 Task: open an excel sheet and write heading  Budget MasterAdd Categories in a column and its values below  'Housing, Transportation, Groceries, Utilities, Entertainment, Dining Out, Health, Miscellaneous, Savings & Total. 'Add Budgeted amountin next column and its values below  $1,500, $300, $400, $150, $200, $250, $100, $150, $500 & $3,550. Add Actual amount in next column and its values below  $1,400, $280, $420, $160, $180, $270, $90, $140, $550 & $3,550. Add Difference in next column and its values below  -$100, -$20, +$20, +$10, -$20, +$20, -$10, -$10, +$50 & $0. J6Save page BudgetTrack templates
Action: Mouse moved to (120, 118)
Screenshot: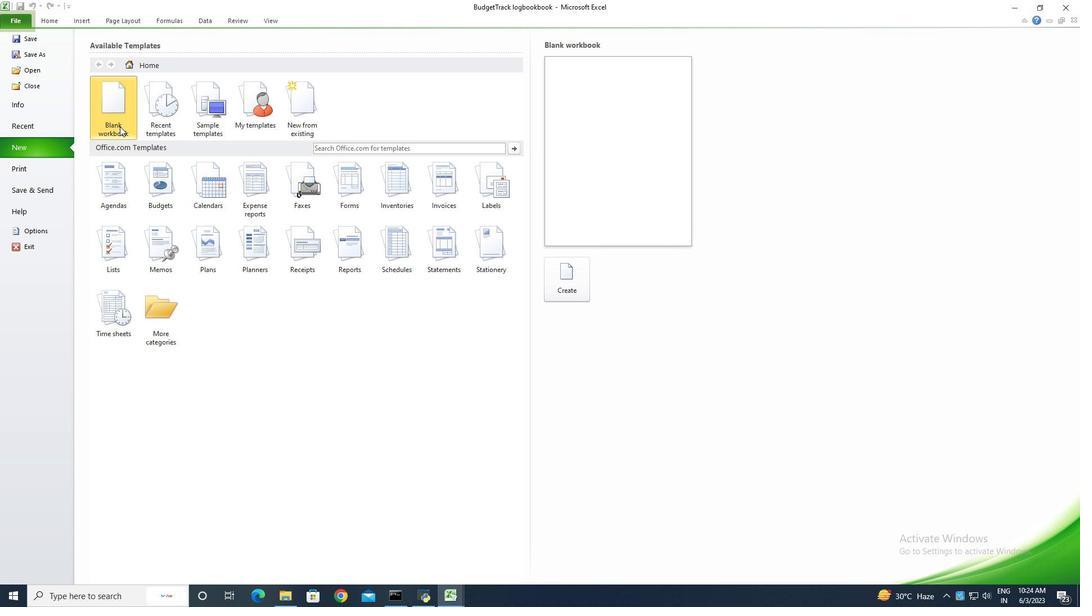 
Action: Mouse pressed left at (120, 118)
Screenshot: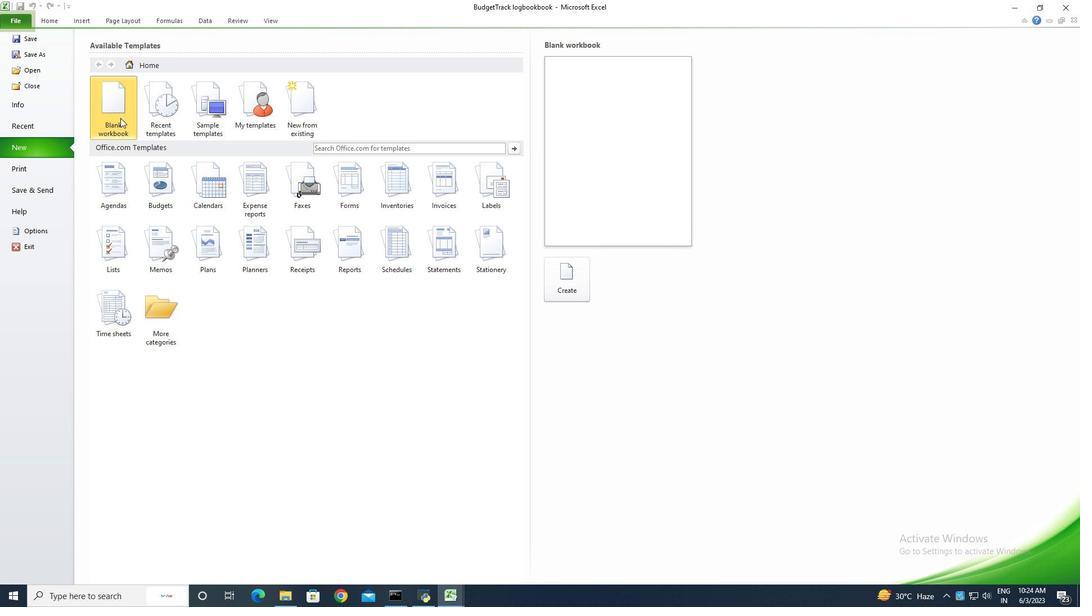 
Action: Mouse moved to (557, 286)
Screenshot: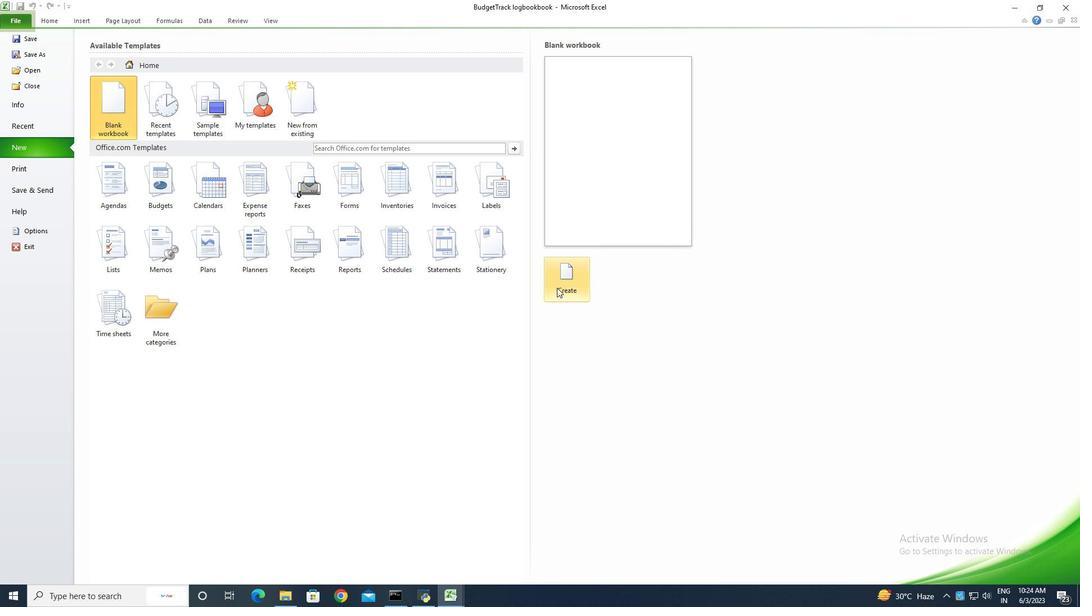 
Action: Mouse pressed left at (557, 286)
Screenshot: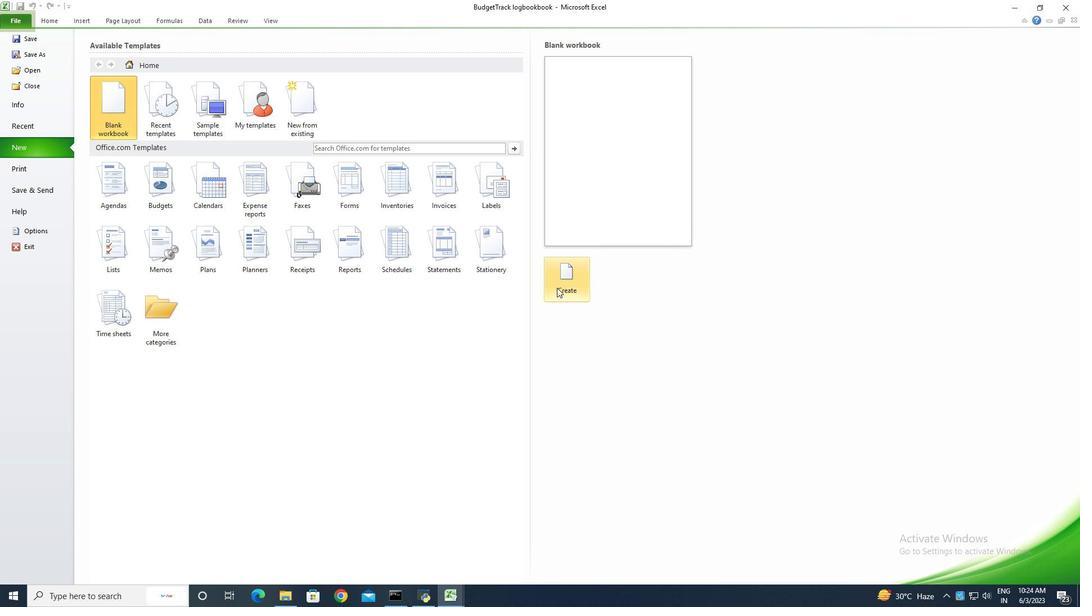 
Action: Key pressed <Key.shift>Budget<Key.space><Key.shift><Key.shift>Master<Key.enter><Key.shift>Categroies<Key.enter><Key.shift><Key.shift><Key.shift><Key.shift>Housing<Key.enter><Key.shift><Key.shift><Key.shift>Transportation<Key.enter><Key.shift><Key.shift><Key.shift><Key.shift><Key.shift><Key.shift>Groceries<Key.enter><Key.shift><Key.shift><Key.shift><Key.shift><Key.shift><Key.shift><Key.shift>Utilities<Key.enter><Key.shift>Entertainment<Key.enter><Key.shift>Dining<Key.space><Key.shift>Out<Key.enter><Key.shift>Health<Key.enter><Key.shift>Miscellaneous<Key.enter><Key.shift>Savings<Key.enter><Key.shift><Key.shift><Key.shift><Key.shift><Key.shift>Total<Key.enter>
Screenshot: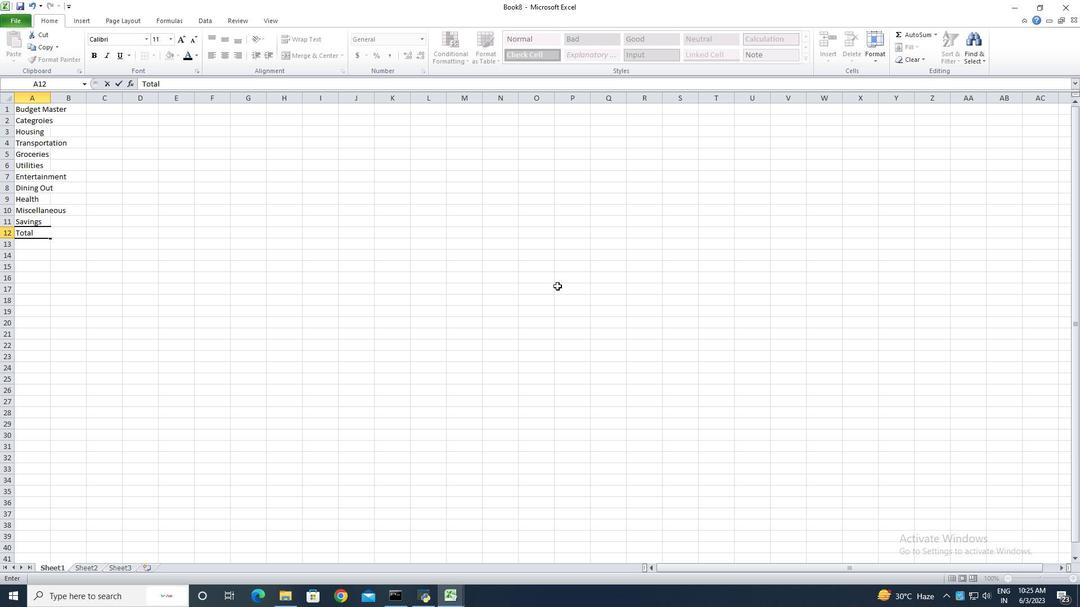
Action: Mouse moved to (51, 99)
Screenshot: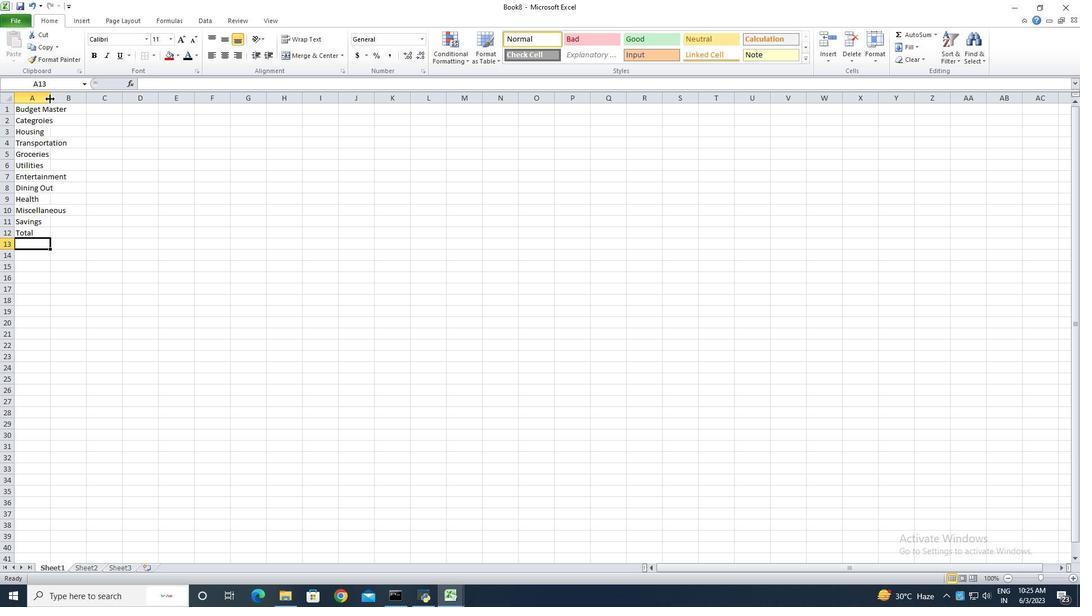 
Action: Mouse pressed left at (51, 99)
Screenshot: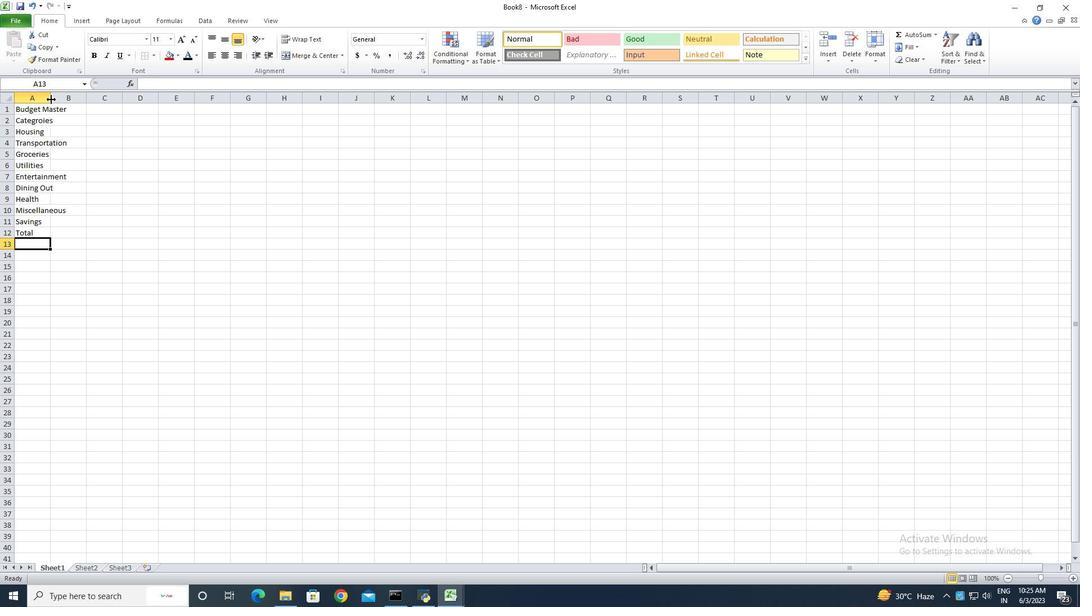 
Action: Mouse pressed left at (51, 99)
Screenshot: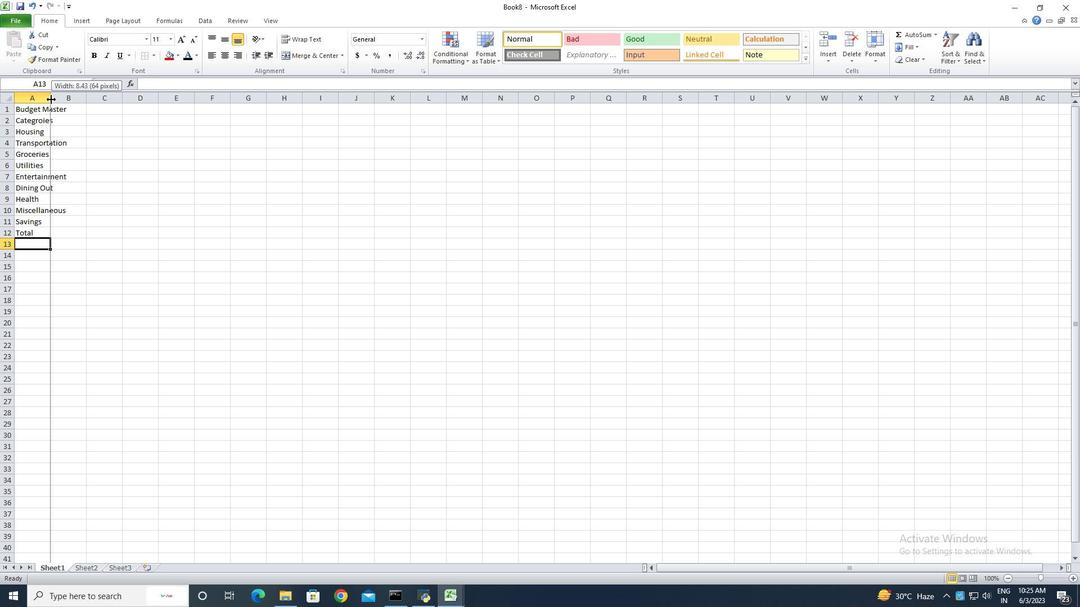 
Action: Mouse moved to (83, 122)
Screenshot: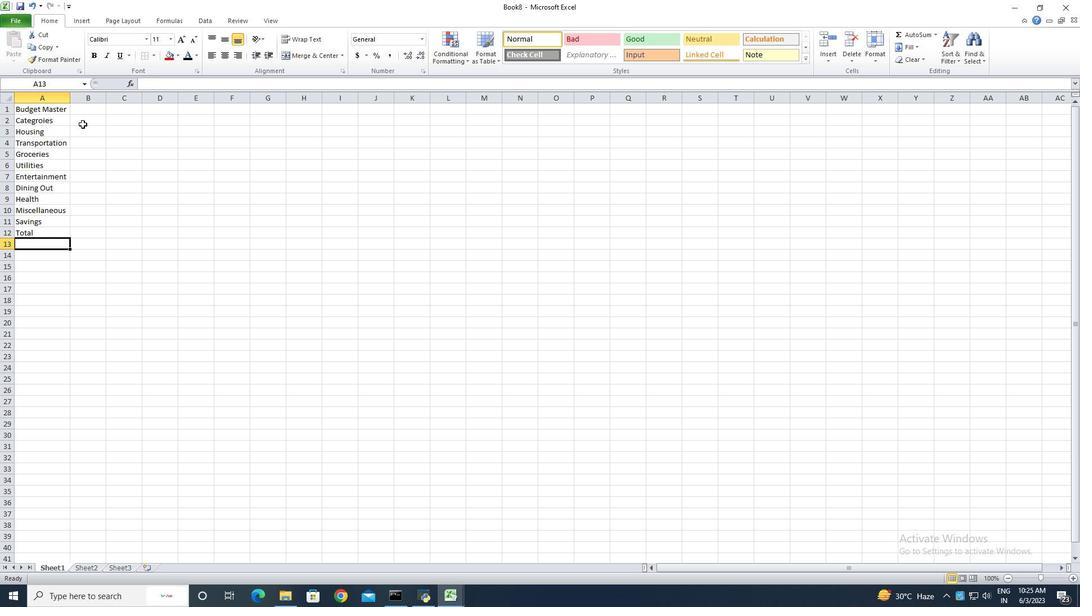 
Action: Mouse pressed left at (83, 122)
Screenshot: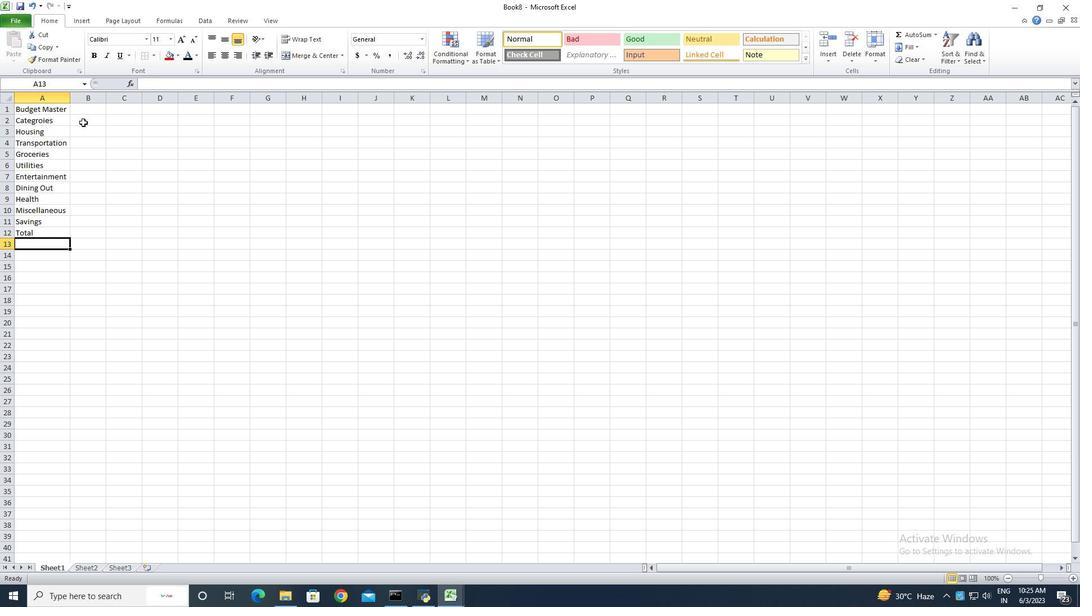 
Action: Key pressed <Key.shift><Key.shift><Key.shift><Key.shift><Key.shift><Key.shift><Key.shift><Key.shift><Key.shift><Key.shift>Budgeted<Key.space><Key.shift><Key.shift><Key.shift><Key.shift><Key.shift><Key.shift><Key.shift><Key.shift><Key.shift>Amount<Key.enter>
Screenshot: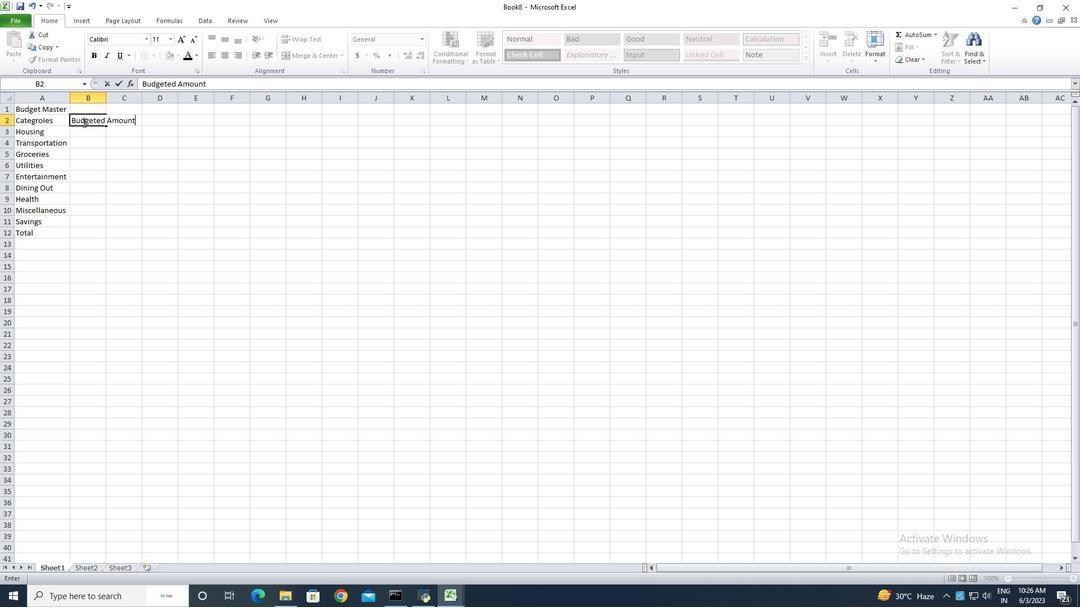 
Action: Mouse moved to (120, 109)
Screenshot: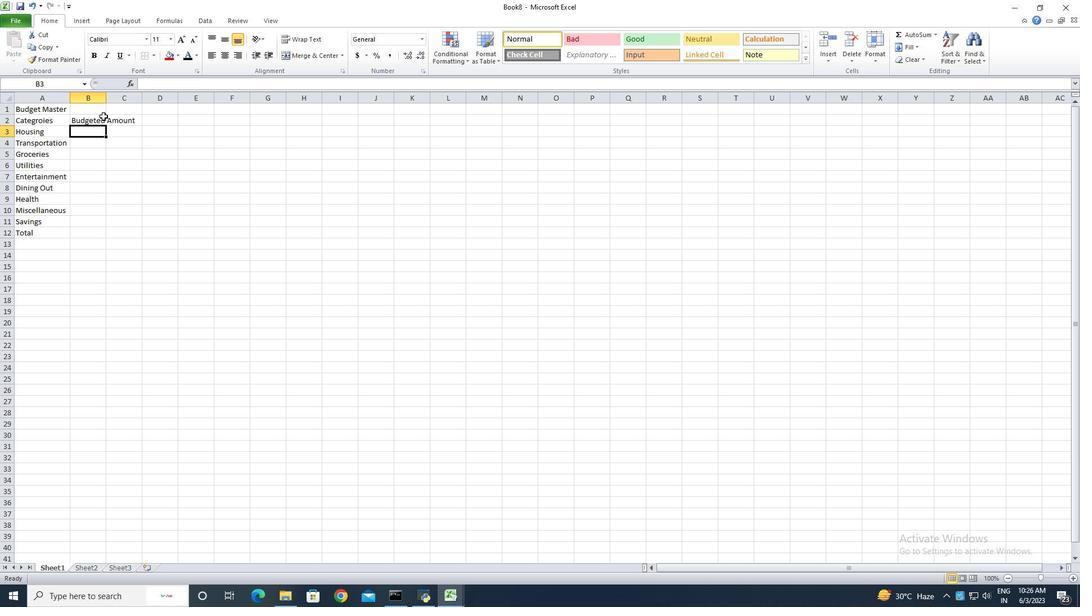 
Action: Key pressed <Key.shift><Key.shift><Key.shift><Key.shift><Key.shift><Key.shift><Key.shift><Key.shift><Key.shift><Key.shift><Key.shift><Key.shift><Key.shift><Key.shift><Key.shift><Key.shift><Key.shift>$1500<Key.enter><Key.shift><Key.shift><Key.shift><Key.shift><Key.shift><Key.shift><Key.shift><Key.shift><Key.shift><Key.shift><Key.shift><Key.shift><Key.shift><Key.shift>$300<Key.enter><Key.shift><Key.shift><Key.shift><Key.shift><Key.shift><Key.shift><Key.shift>$400<Key.enter><Key.shift><Key.shift><Key.shift><Key.shift><Key.shift><Key.shift><Key.shift><Key.shift><Key.shift><Key.shift><Key.shift><Key.shift><Key.shift><Key.shift><Key.shift><Key.shift><Key.shift><Key.shift><Key.shift><Key.shift><Key.shift><Key.shift>$150<Key.enter><Key.shift><Key.shift><Key.shift><Key.shift><Key.shift><Key.shift><Key.shift><Key.shift>$200<Key.enter><Key.shift><Key.shift><Key.shift><Key.shift><Key.shift><Key.shift><Key.shift><Key.shift><Key.shift><Key.shift><Key.shift><Key.shift><Key.shift><Key.shift><Key.shift><Key.shift><Key.shift><Key.shift><Key.shift><Key.shift><Key.shift><Key.shift><Key.shift><Key.shift><Key.shift><Key.shift><Key.shift><Key.shift><Key.shift><Key.shift><Key.shift><Key.shift><Key.shift><Key.shift><Key.shift><Key.shift><Key.shift><Key.shift>$250<Key.enter><Key.shift><Key.shift><Key.shift><Key.shift><Key.shift><Key.shift><Key.shift><Key.shift><Key.shift><Key.shift><Key.shift><Key.shift><Key.shift><Key.shift><Key.shift><Key.shift><Key.shift><Key.shift><Key.shift><Key.shift><Key.shift>$100<Key.enter><Key.shift><Key.shift><Key.shift><Key.shift><Key.shift><Key.shift><Key.shift><Key.shift><Key.shift><Key.shift>!<Key.backspace><Key.shift><Key.shift><Key.shift><Key.shift><Key.shift><Key.shift><Key.shift><Key.shift><Key.shift><Key.shift><Key.shift><Key.shift><Key.shift><Key.shift><Key.shift><Key.shift><Key.shift>$150<Key.enter><Key.shift><Key.shift><Key.shift><Key.shift><Key.shift><Key.shift><Key.shift><Key.shift><Key.shift><Key.shift><Key.shift><Key.shift><Key.shift><Key.shift><Key.shift><Key.shift><Key.shift><Key.shift><Key.shift><Key.shift><Key.shift><Key.shift>$500<Key.enter><Key.shift><Key.shift><Key.shift><Key.shift><Key.shift><Key.shift><Key.shift><Key.shift><Key.shift><Key.shift><Key.shift><Key.shift><Key.shift><Key.shift><Key.shift><Key.shift><Key.shift>$3550<Key.enter>
Screenshot: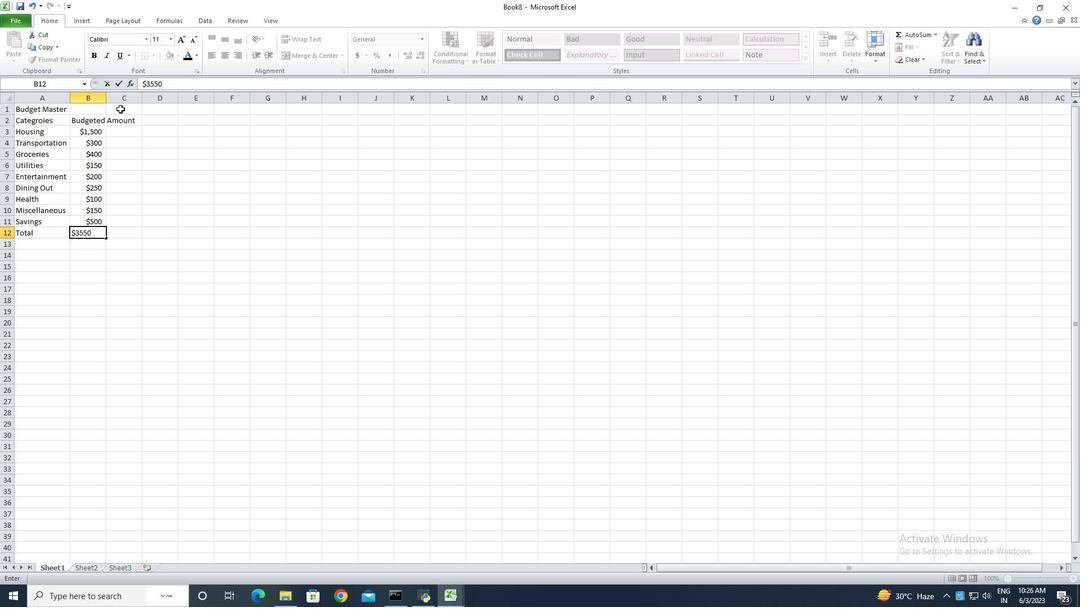 
Action: Mouse moved to (105, 99)
Screenshot: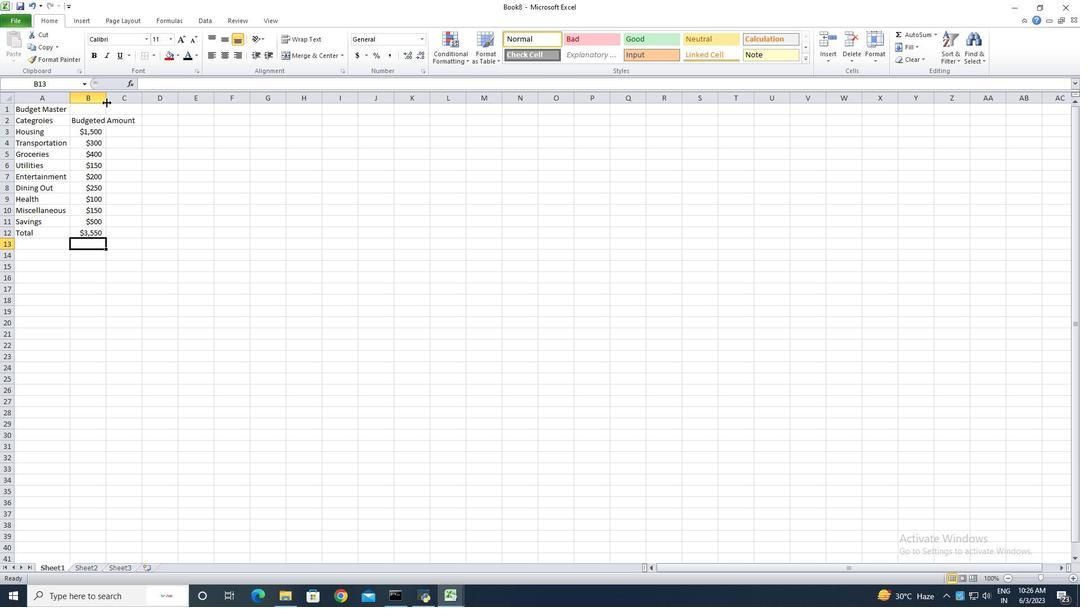 
Action: Mouse pressed left at (105, 99)
Screenshot: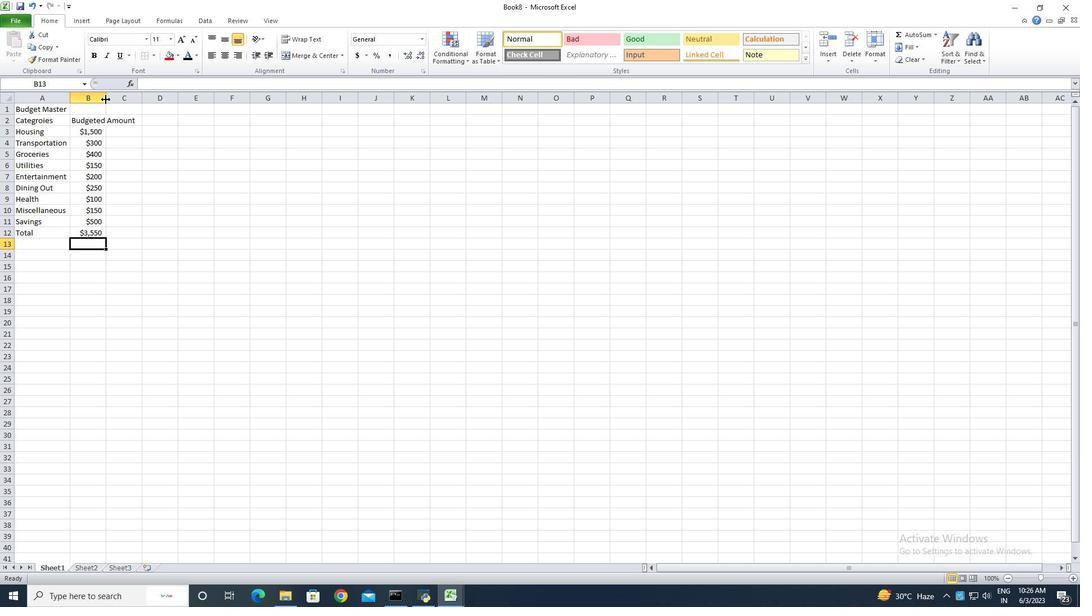 
Action: Mouse pressed left at (105, 99)
Screenshot: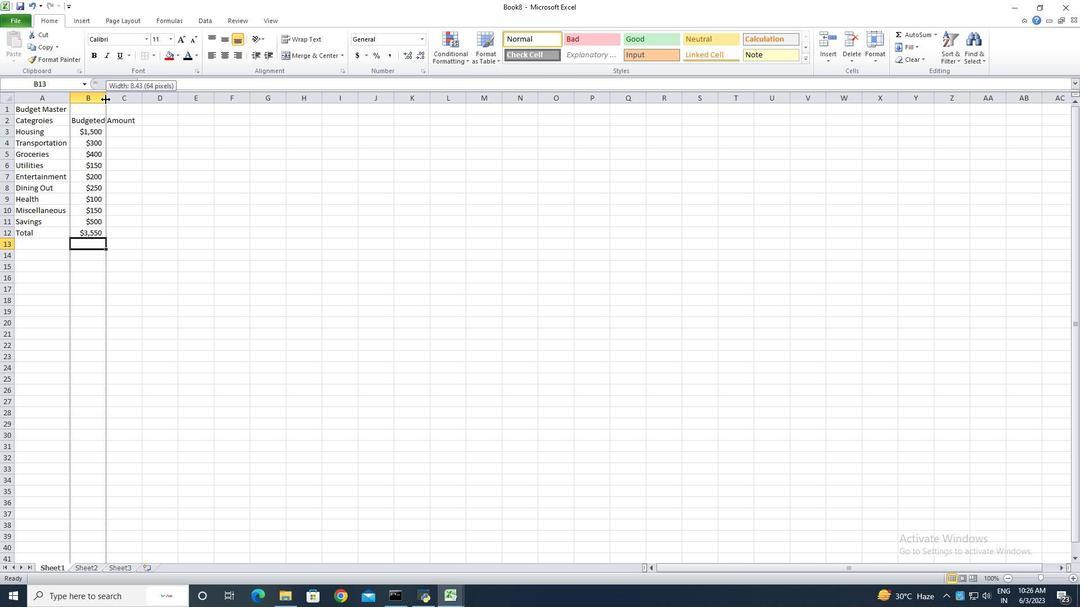 
Action: Mouse moved to (156, 122)
Screenshot: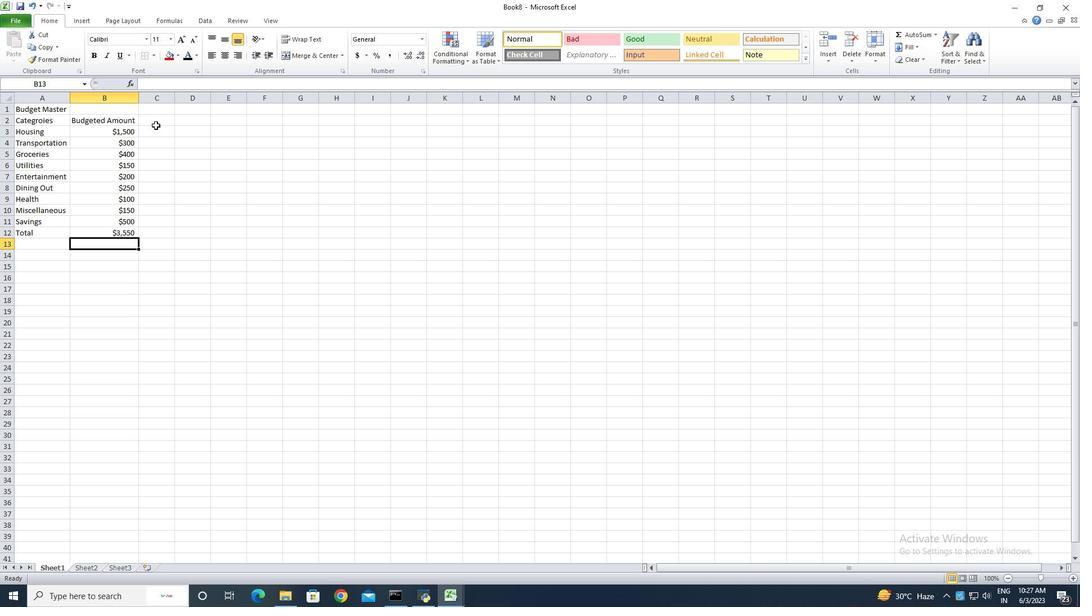
Action: Mouse pressed left at (156, 122)
Screenshot: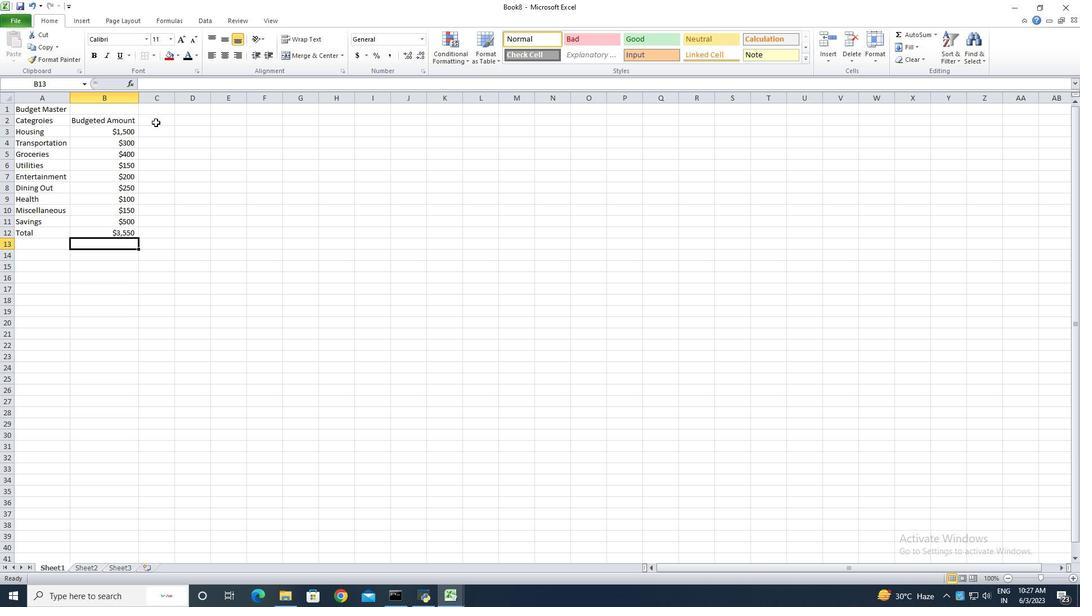 
Action: Key pressed <Key.shift>Actual<Key.space><Key.shift>Amount<Key.enter><Key.shift><Key.shift><Key.shift><Key.shift><Key.shift><Key.shift><Key.shift><Key.shift><Key.shift><Key.shift><Key.shift><Key.shift><Key.shift><Key.shift><Key.shift><Key.shift><Key.shift><Key.shift><Key.shift><Key.shift><Key.shift><Key.shift><Key.shift><Key.shift><Key.shift><Key.shift><Key.shift><Key.shift><Key.shift><Key.shift><Key.shift>$1400<Key.enter><Key.shift><Key.shift><Key.shift><Key.shift><Key.shift><Key.shift>$27<Key.backspace>80<Key.enter><Key.shift><Key.shift><Key.shift><Key.shift>$420<Key.enter><Key.shift><Key.shift><Key.shift><Key.shift><Key.shift><Key.shift><Key.shift><Key.shift><Key.shift><Key.shift>$16-<Key.backspace>0<Key.enter><Key.shift><Key.shift><Key.shift><Key.shift><Key.shift>$180<Key.enter><Key.shift><Key.shift><Key.shift><Key.shift><Key.shift><Key.shift><Key.shift><Key.shift><Key.shift><Key.shift><Key.shift>$270<Key.enter><Key.shift><Key.shift><Key.shift><Key.shift><Key.shift><Key.shift>$90<Key.enter><Key.shift><Key.shift><Key.shift><Key.shift><Key.shift><Key.shift><Key.shift><Key.shift><Key.shift><Key.shift><Key.shift><Key.shift><Key.shift><Key.shift>$140<Key.enter><Key.shift><Key.shift><Key.shift><Key.shift><Key.shift><Key.shift><Key.shift>$550<Key.enter><Key.shift><Key.shift><Key.shift><Key.shift><Key.shift><Key.shift><Key.shift>$3500<Key.backspace><Key.backspace>50<Key.enter><Key.shift><Key.shift><Key.shift><Key.shift><Key.shift><Key.shift><Key.shift><Key.shift><Key.shift><Key.shift><Key.shift><Key.shift><Key.shift><Key.shift><Key.shift><Key.shift>
Screenshot: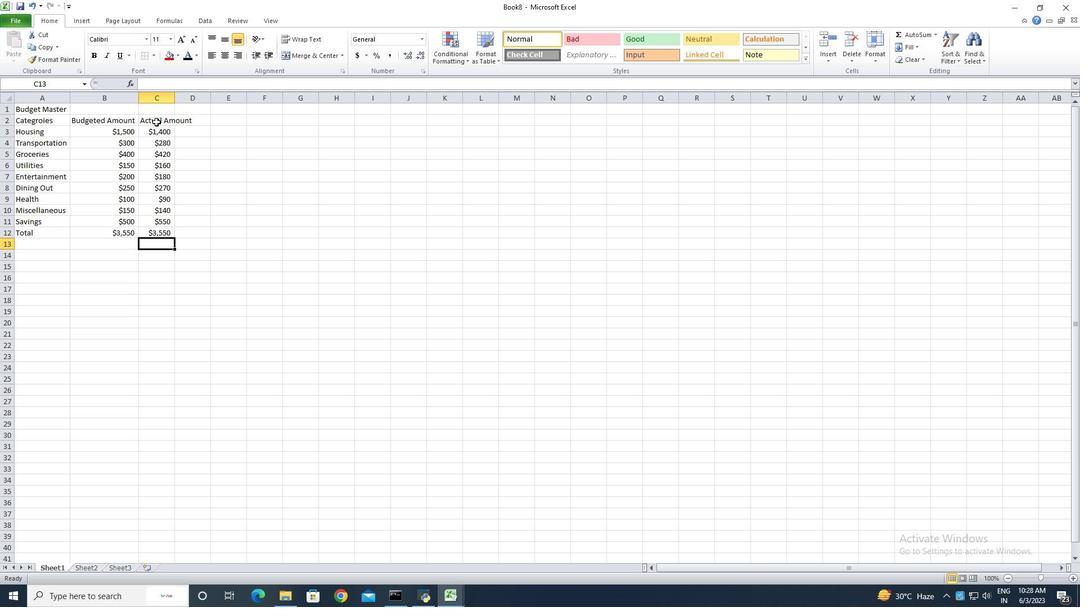 
Action: Mouse moved to (174, 101)
Screenshot: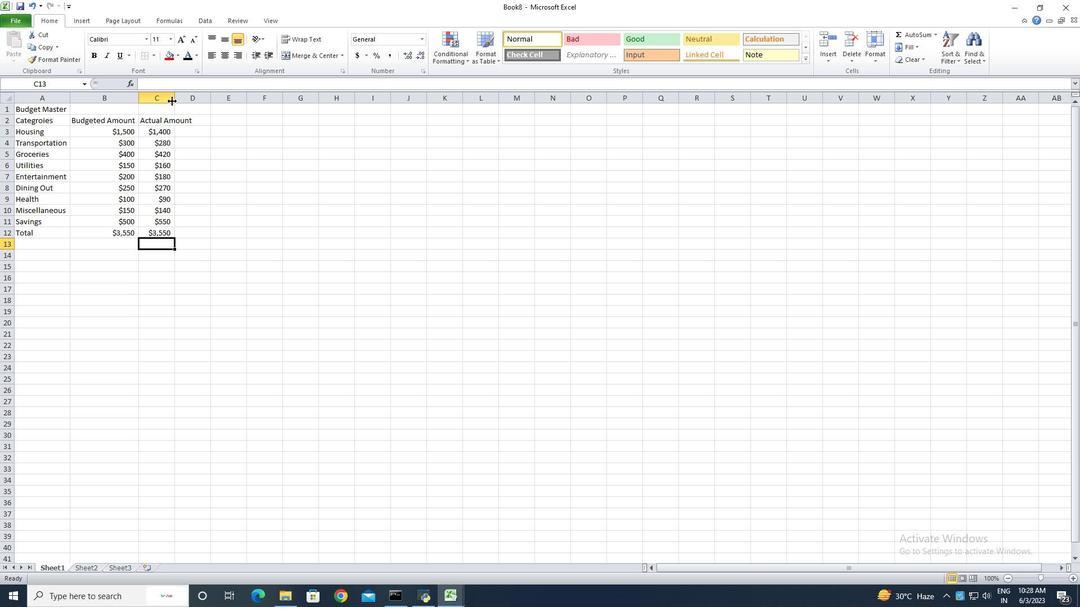 
Action: Mouse pressed left at (174, 101)
Screenshot: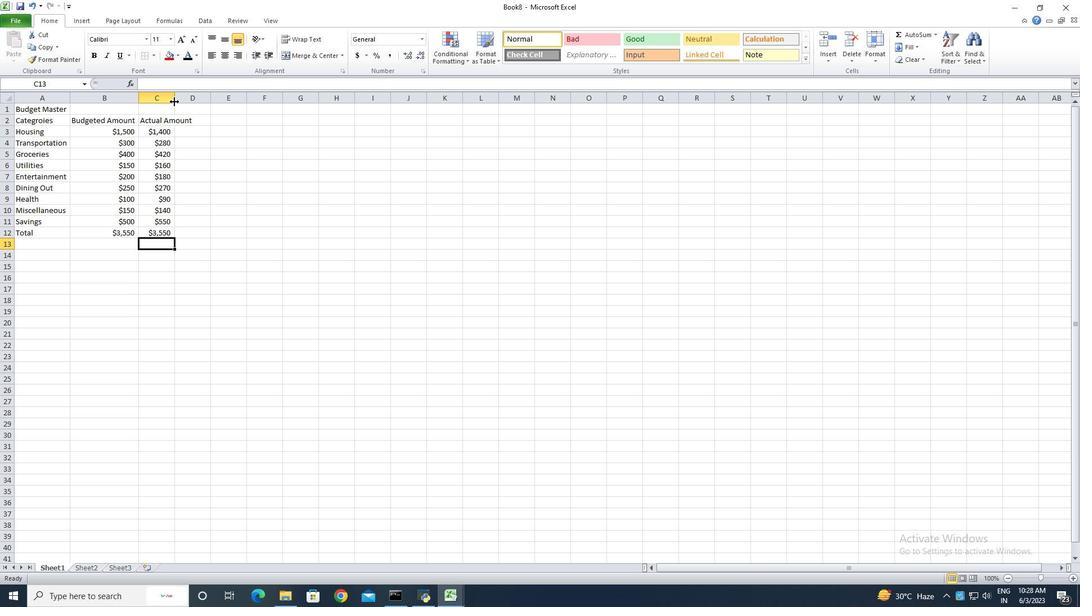 
Action: Mouse pressed left at (174, 101)
Screenshot: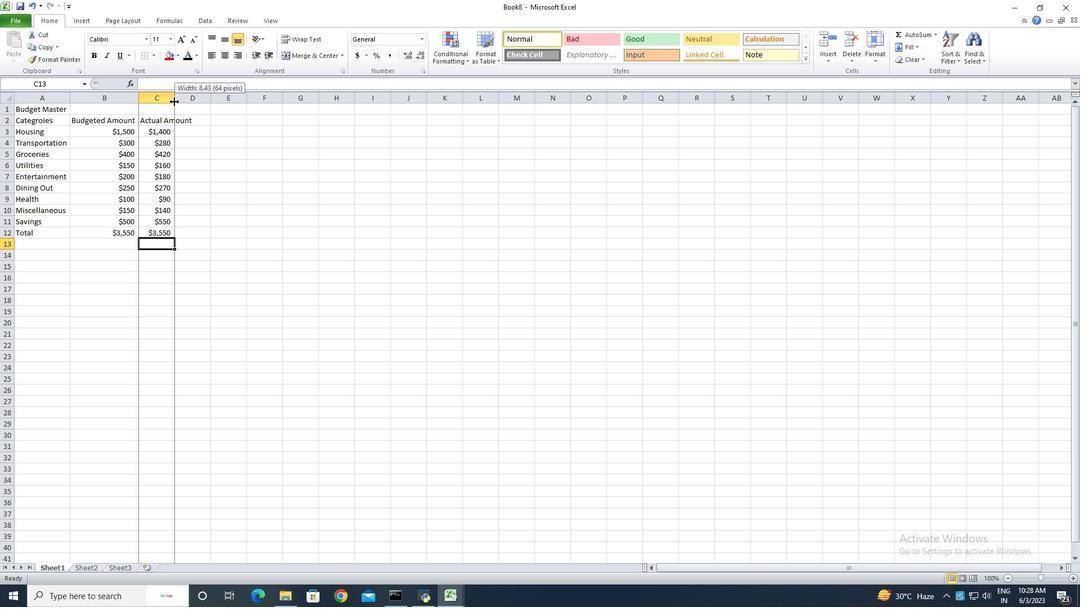 
Action: Mouse moved to (201, 120)
Screenshot: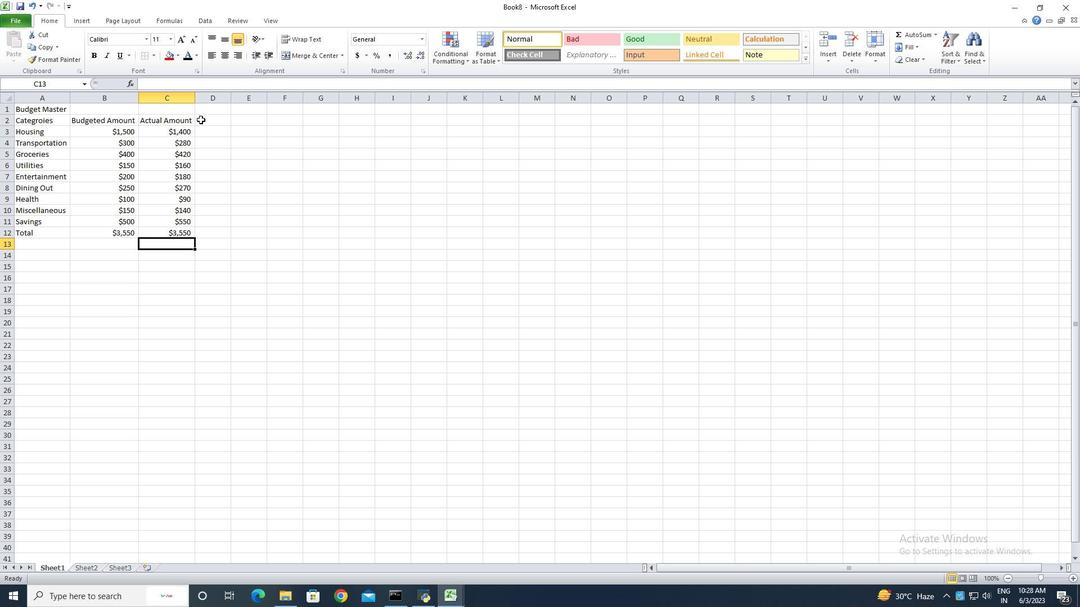 
Action: Mouse pressed left at (201, 120)
Screenshot: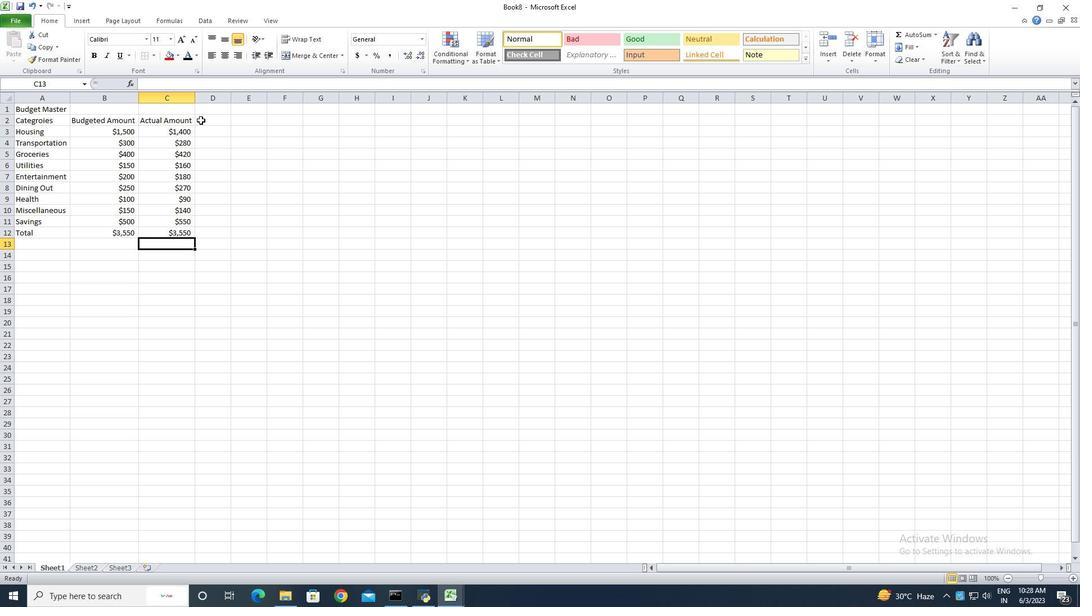 
Action: Key pressed <Key.shift><Key.shift><Key.shift><Key.shift><Key.shift><Key.shift>Diffrtr<Key.backspace><Key.backspace><Key.backspace>erence<Key.enter><Key.shift><Key.shift><Key.shift><Key.shift><Key.shift><Key.shift><Key.shift><Key.shift><Key.shift><Key.shift><Key.shift>'-<Key.shift><Key.shift><Key.shift><Key.shift><Key.shift><Key.shift><Key.shift><Key.shift><Key.shift><Key.shift><Key.shift><Key.shift><Key.shift><Key.shift><Key.shift><Key.shift>$100<Key.enter><Key.shift><Key.shift><Key.shift><Key.shift><Key.shift><Key.shift><Key.shift><Key.shift><Key.shift><Key.shift><Key.shift><Key.shift>_4<Key.shift>@<Key.backspace><Key.backspace><Key.backspace>-<Key.insert>'-<Key.shift><Key.shift><Key.shift><Key.shift><Key.shift><Key.shift><Key.shift><Key.shift><Key.shift>$<Key.shift>20<Key.enter>
Screenshot: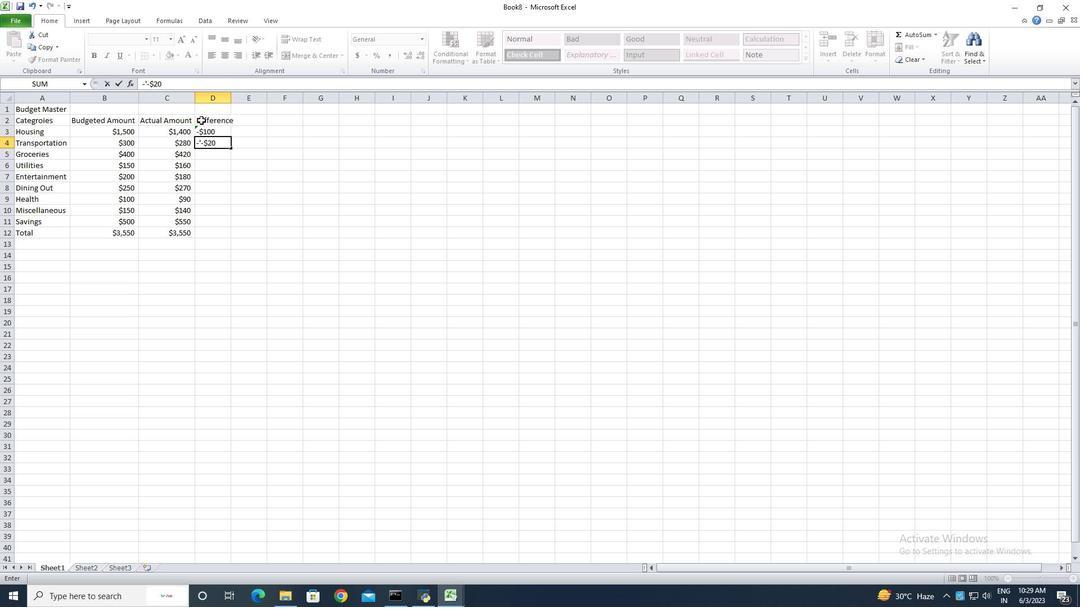 
Action: Mouse moved to (700, 272)
Screenshot: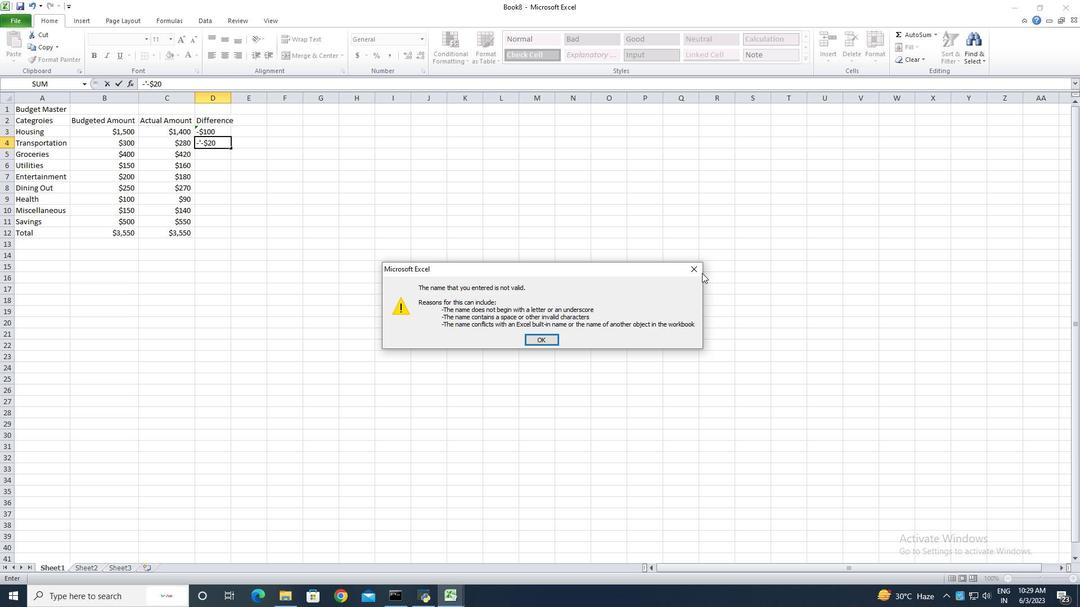 
Action: Mouse pressed left at (700, 272)
Screenshot: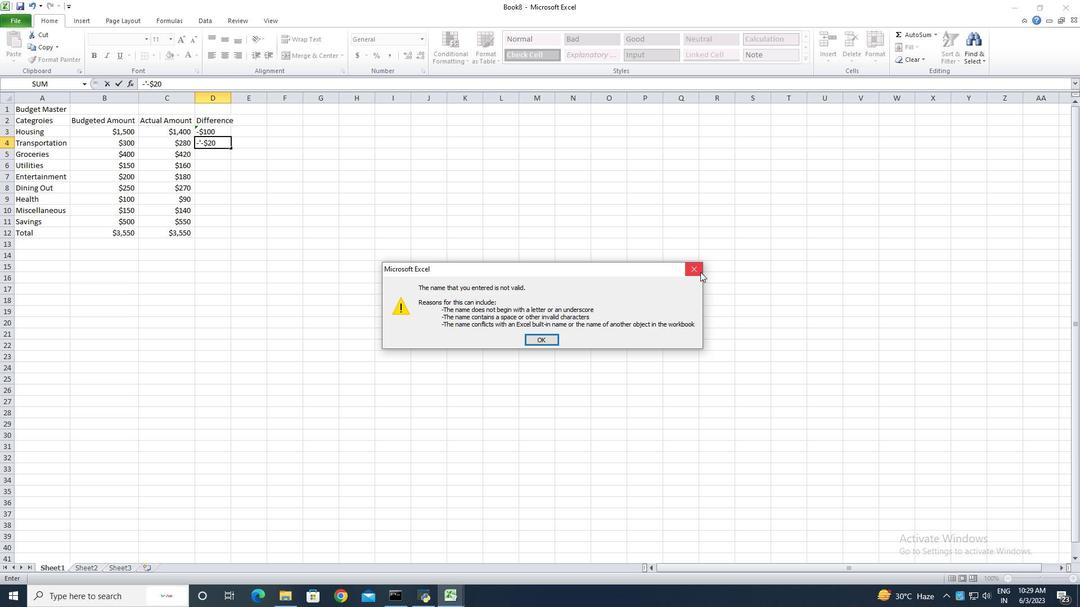 
Action: Mouse moved to (217, 144)
Screenshot: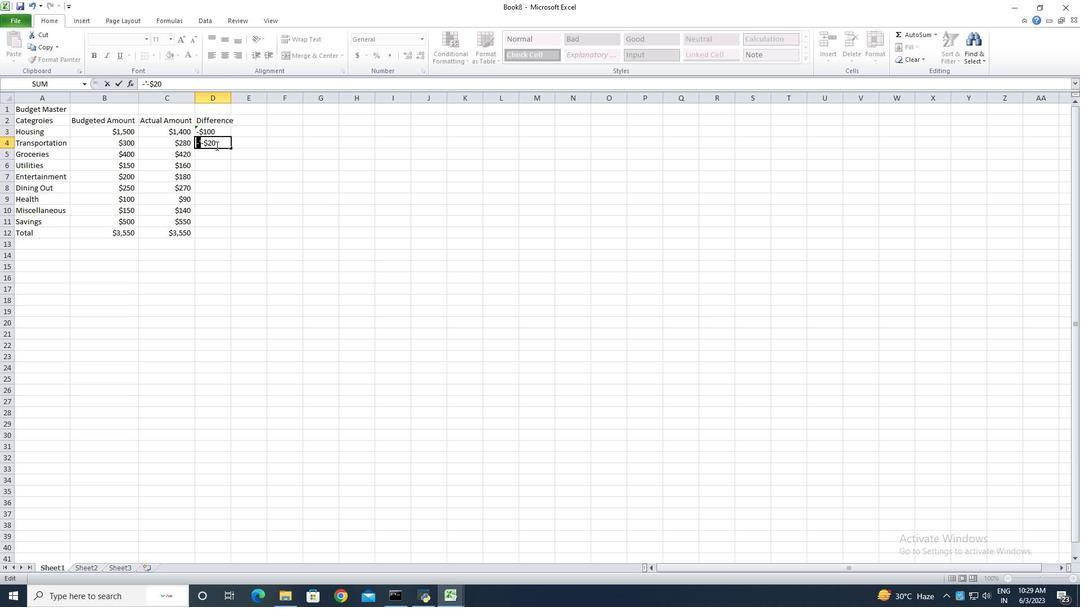 
Action: Key pressed <Key.backspace>'<Key.enter>'+<Key.shift><Key.shift><Key.shift><Key.shift><Key.shift>$20<Key.num_lock><Key.enter>'+<Key.shift>$10<Key.enter>'-<Key.shift><Key.shift><Key.shift><Key.shift><Key.shift><Key.shift><Key.shift>$20<Key.enter>'+<Key.shift><Key.shift><Key.shift><Key.shift>$20<Key.enter>'-<Key.shift><Key.shift><Key.shift><Key.shift><Key.shift><Key.shift><Key.shift><Key.shift><Key.shift><Key.shift>$10<Key.enter>'-<Key.shift>$10<Key.enter>'+<Key.shift>$50<Key.enter><Key.shift><Key.shift>$0<Key.enter>
Screenshot: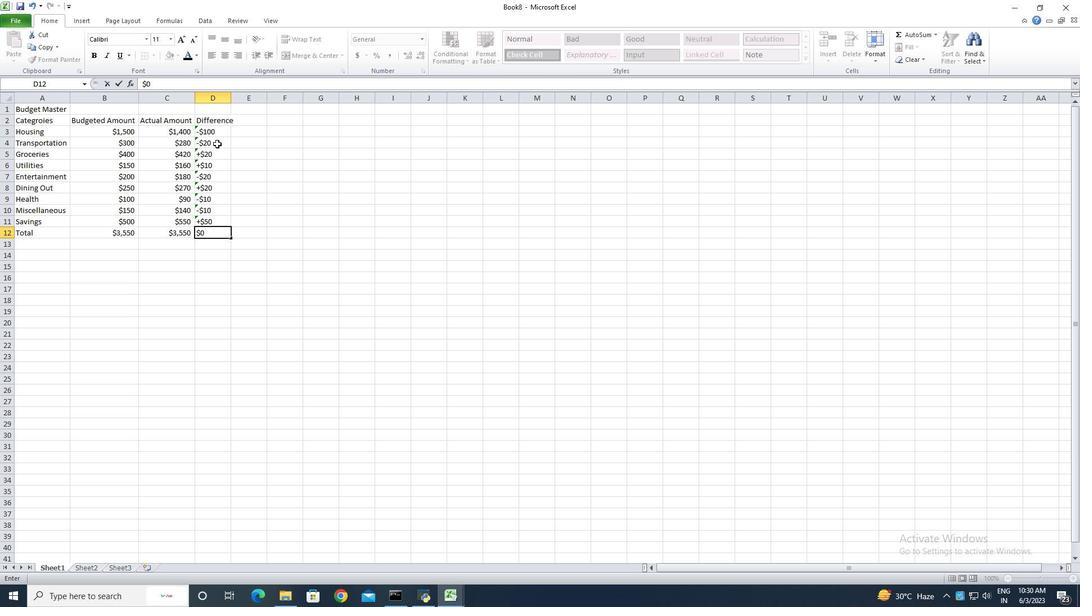 
Action: Mouse moved to (256, 234)
Screenshot: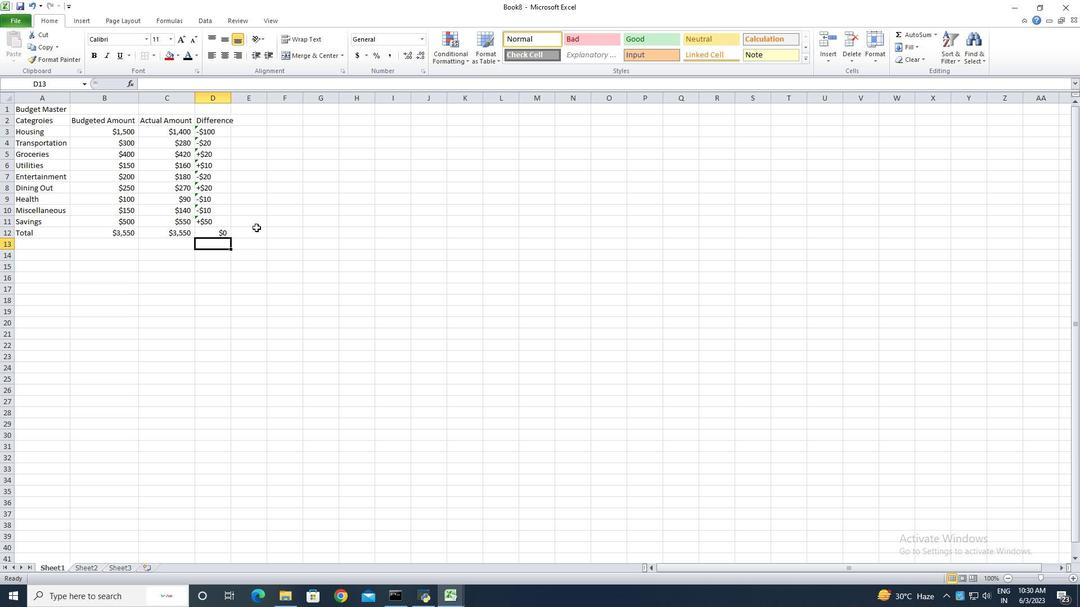 
Action: Mouse pressed left at (256, 234)
Screenshot: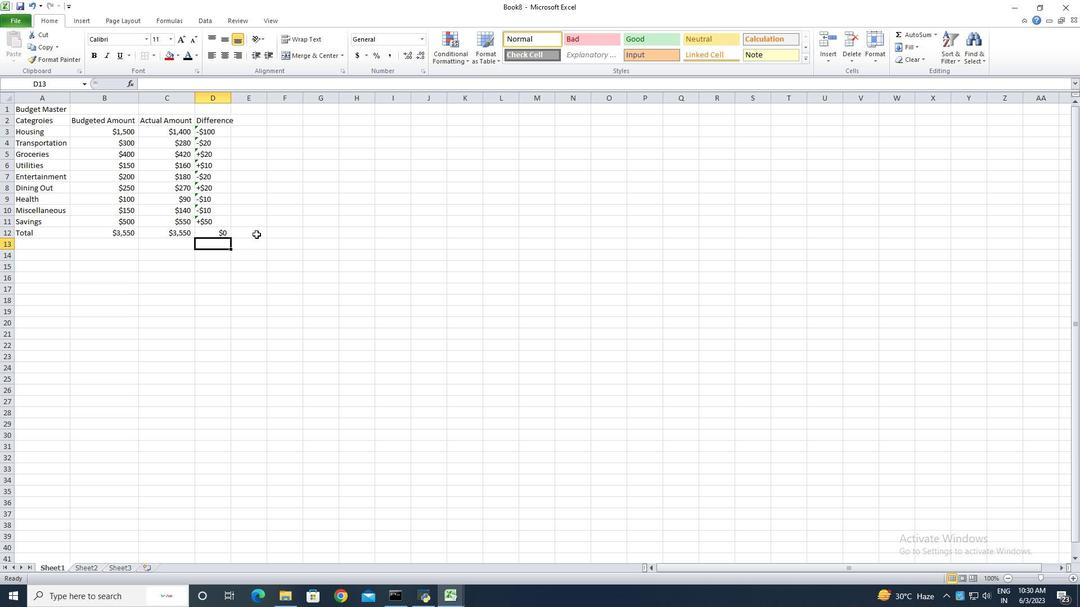 
Action: Mouse moved to (231, 102)
Screenshot: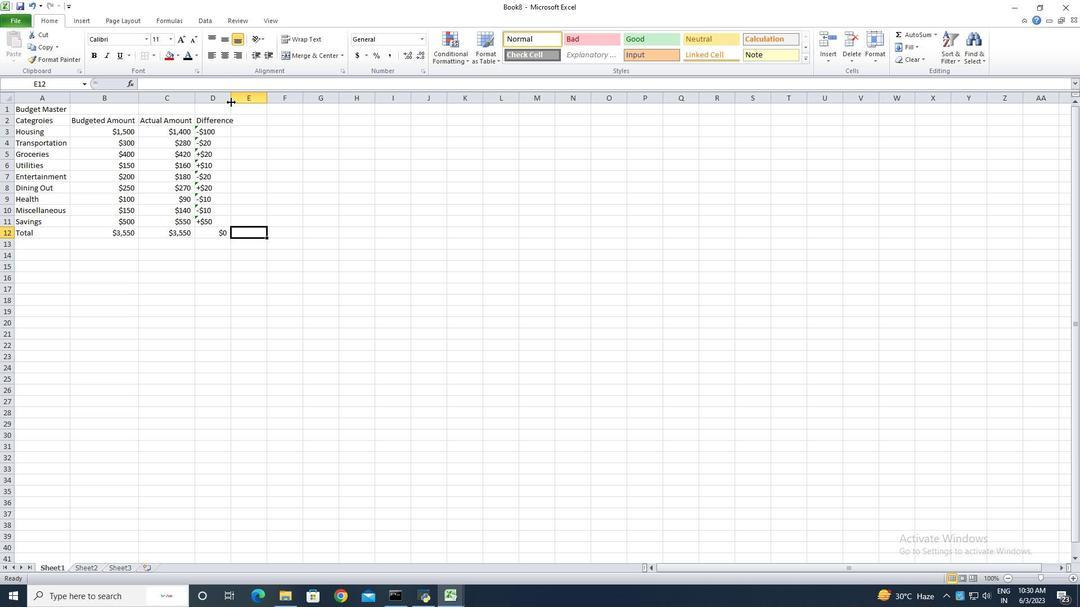 
Action: Mouse pressed left at (231, 102)
Screenshot: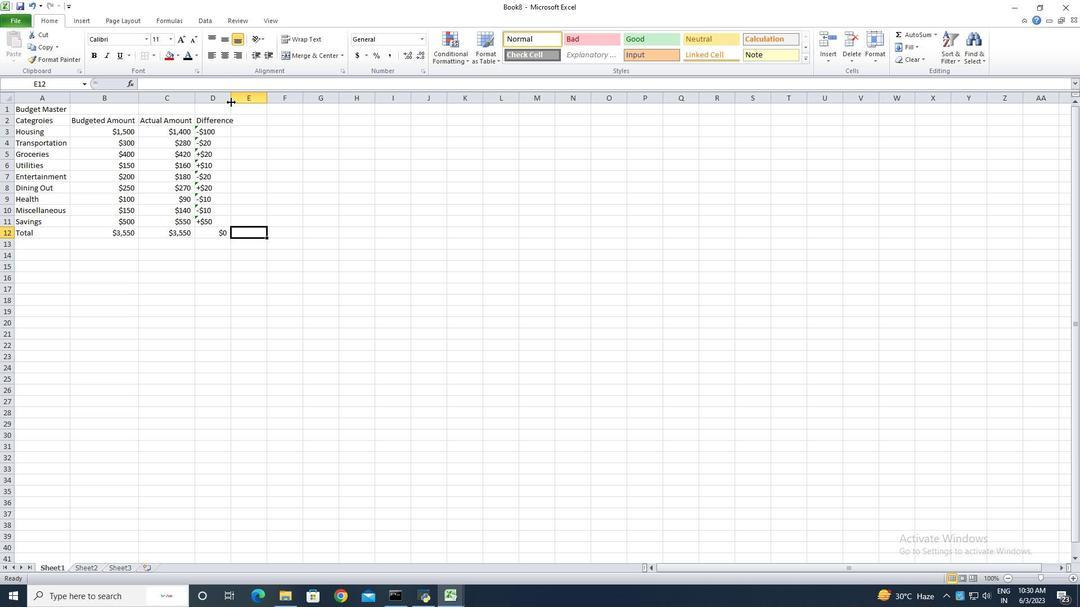 
Action: Mouse pressed left at (231, 102)
Screenshot: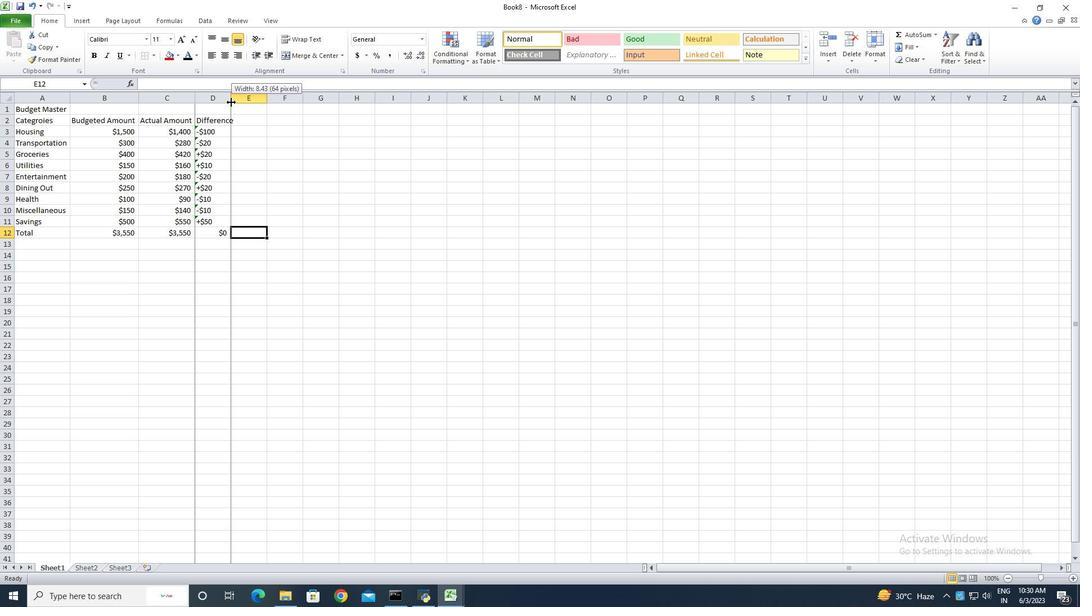 
Action: Mouse moved to (57, 110)
Screenshot: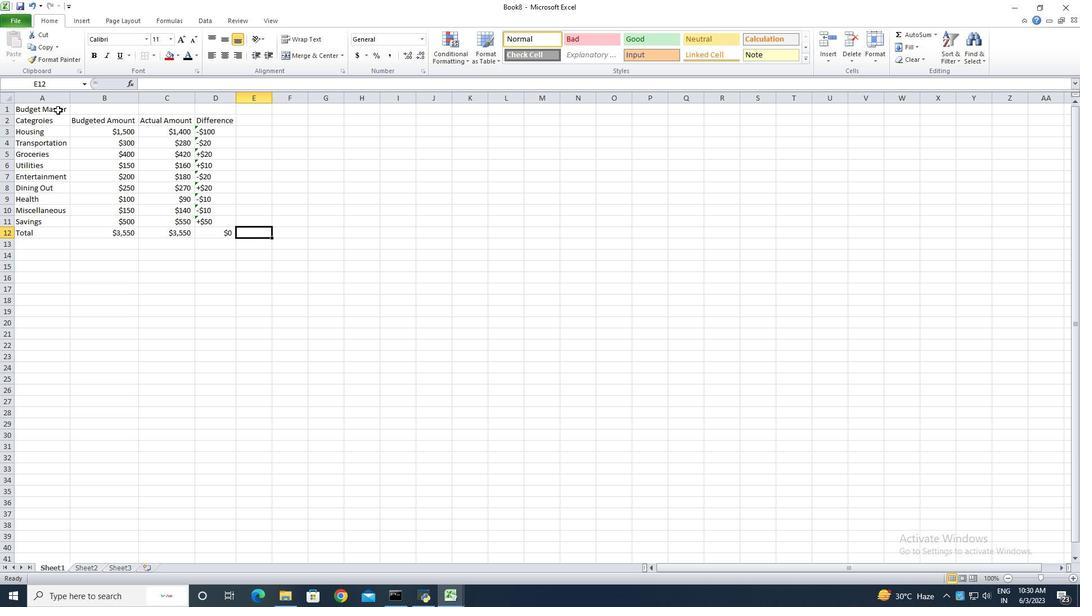 
Action: Mouse pressed left at (57, 110)
Screenshot: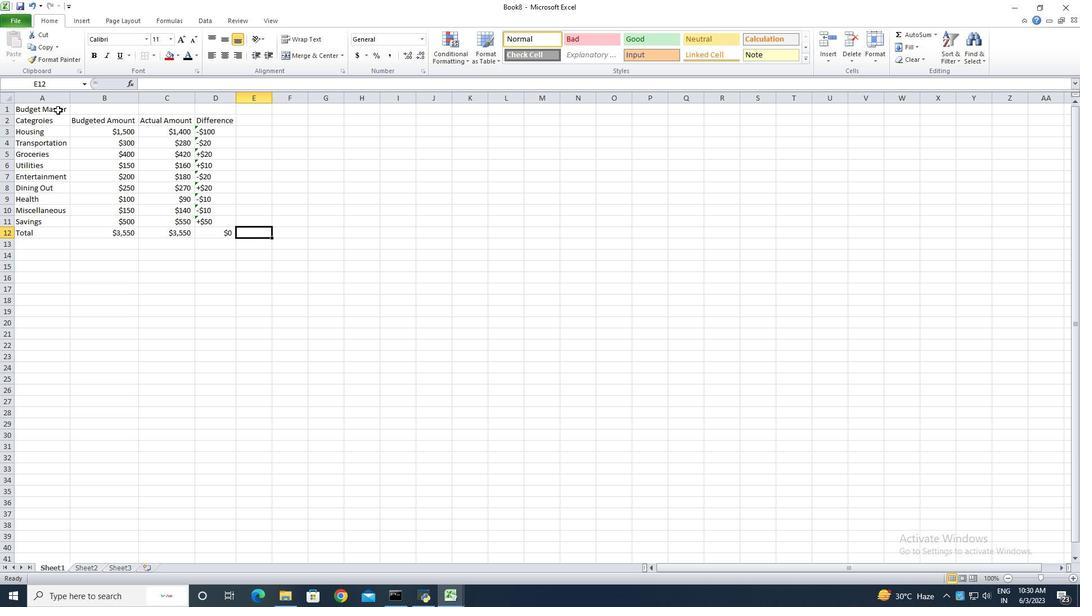 
Action: Mouse moved to (308, 56)
Screenshot: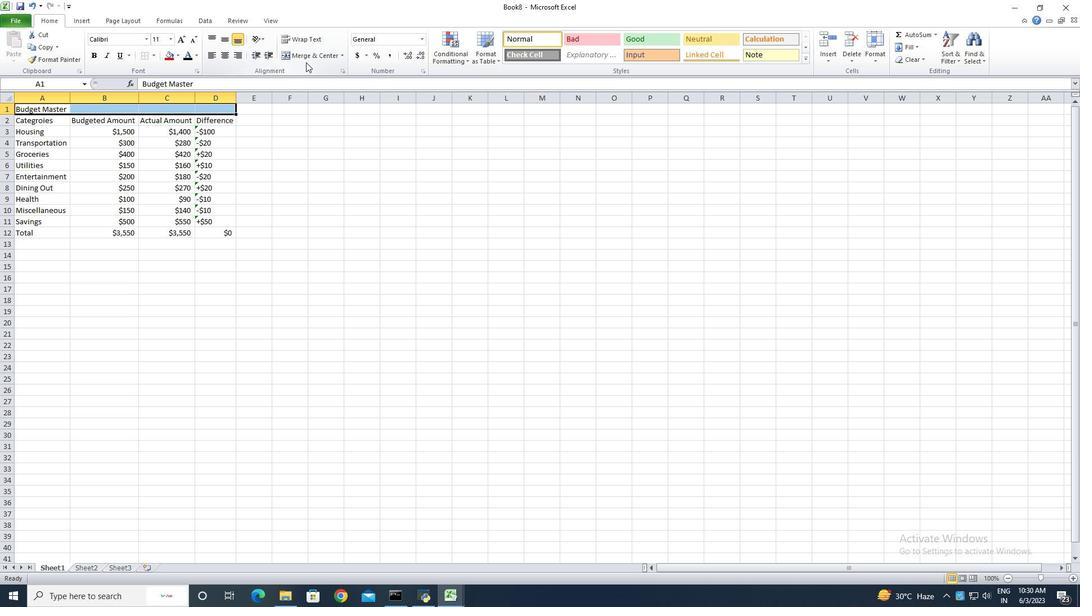 
Action: Mouse pressed left at (308, 56)
Screenshot: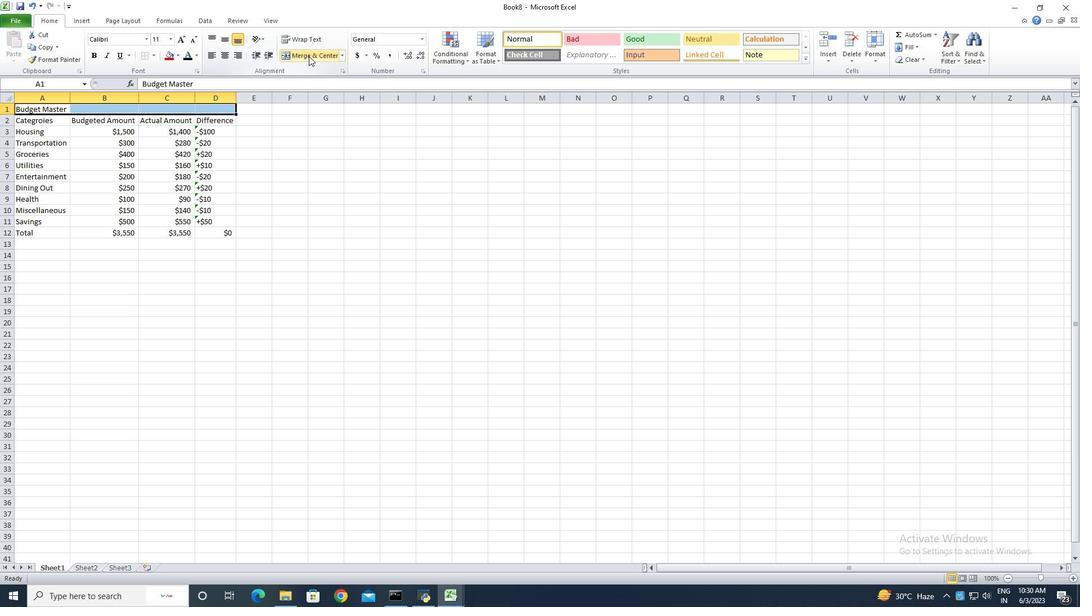 
Action: Mouse moved to (13, 14)
Screenshot: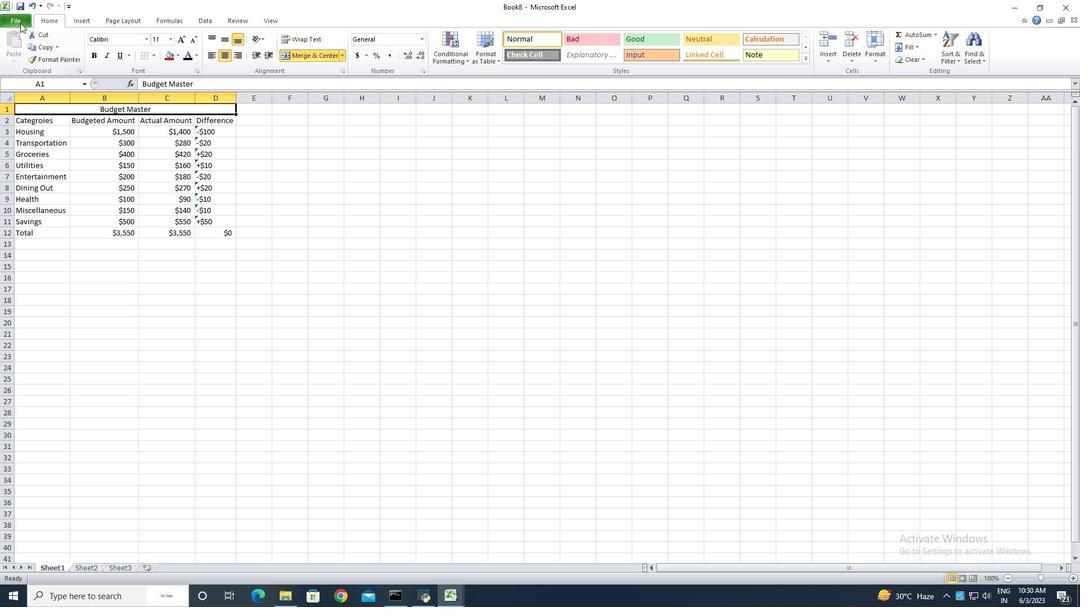 
Action: Mouse pressed left at (13, 14)
Screenshot: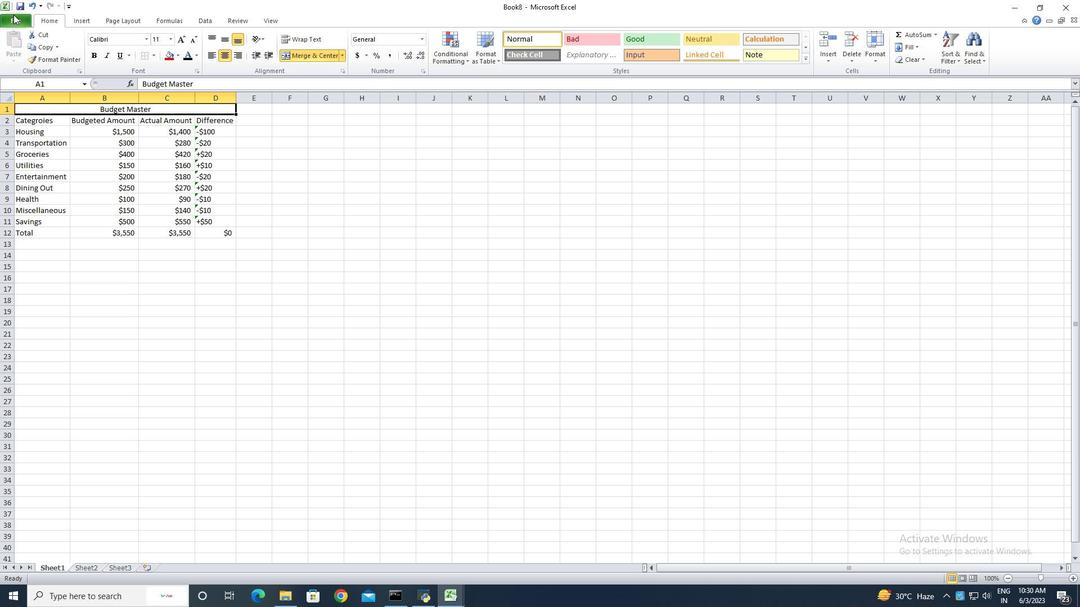 
Action: Mouse moved to (29, 54)
Screenshot: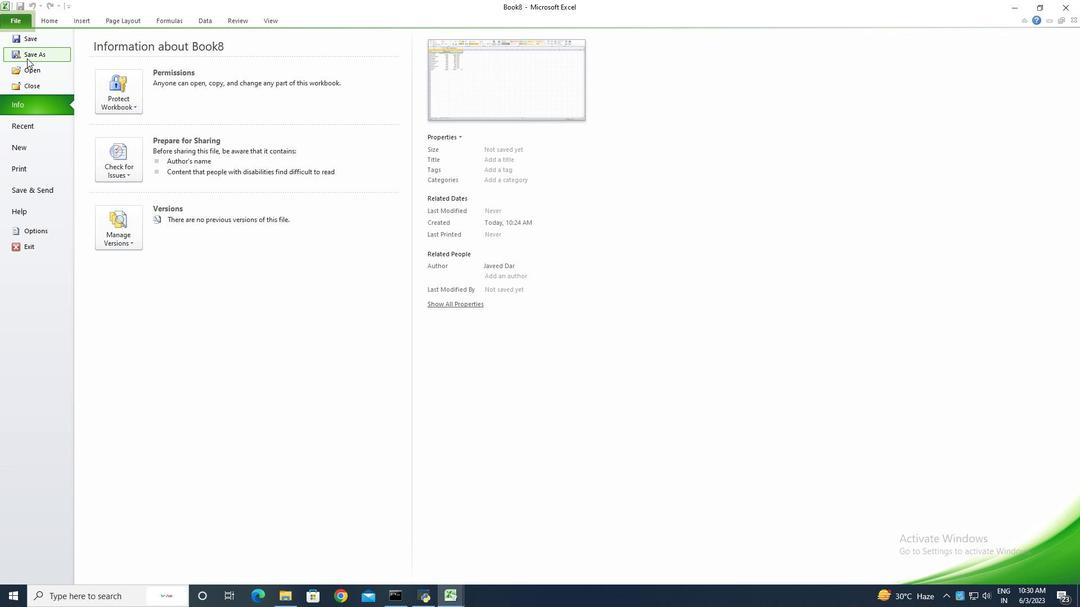 
Action: Mouse pressed left at (29, 54)
Screenshot: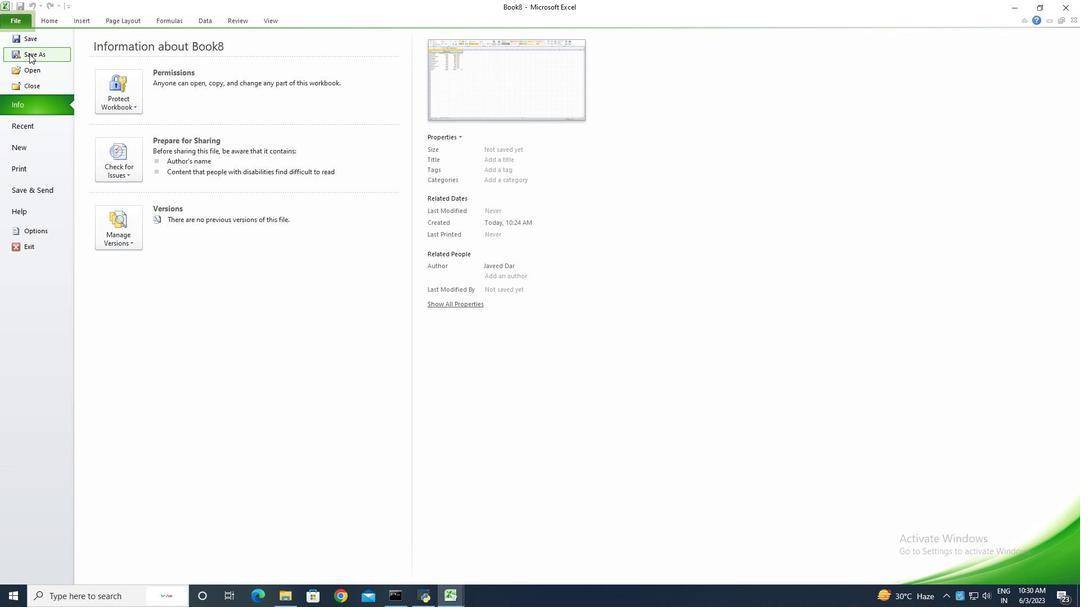 
Action: Key pressed <Key.shift>Budget<Key.shift>Track<Key.space><Key.shift><Key.shift><Key.shift><Key.shift><Key.shift><Key.shift>templates
Screenshot: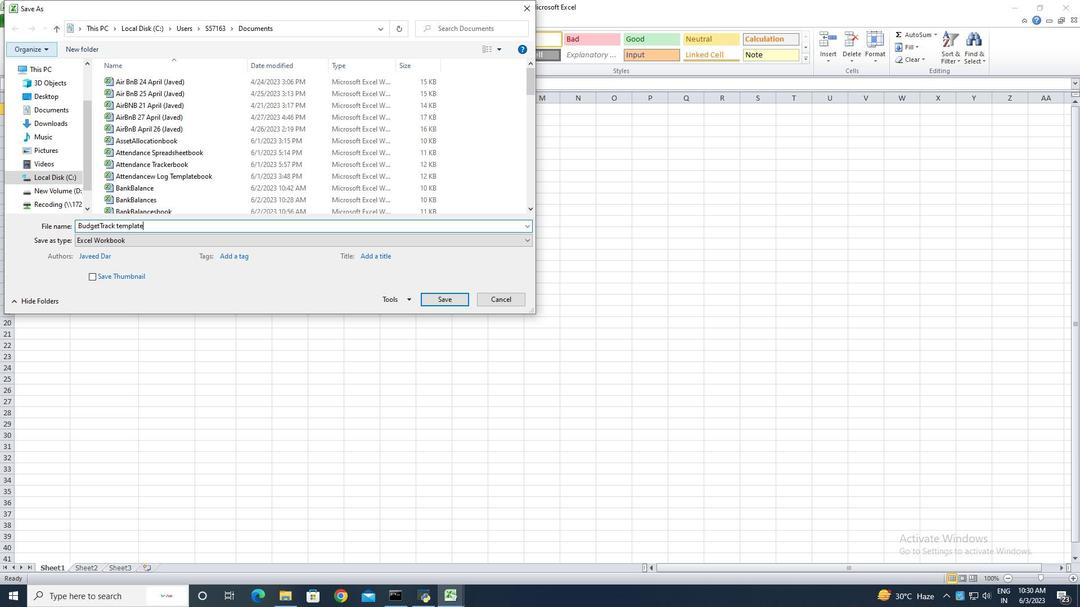 
Action: Mouse moved to (431, 299)
Screenshot: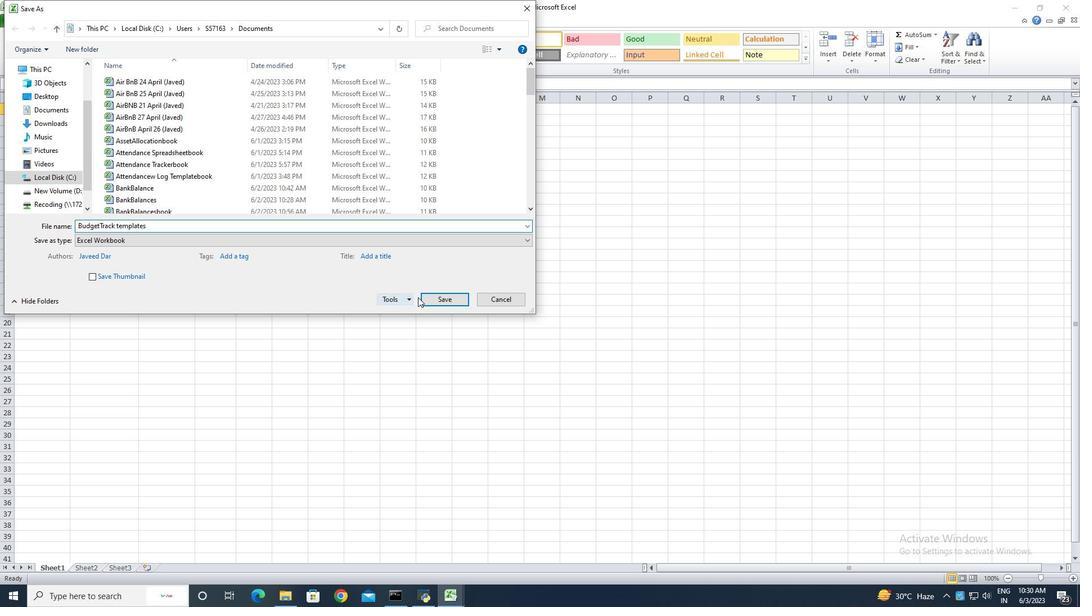 
Action: Mouse pressed left at (431, 299)
Screenshot: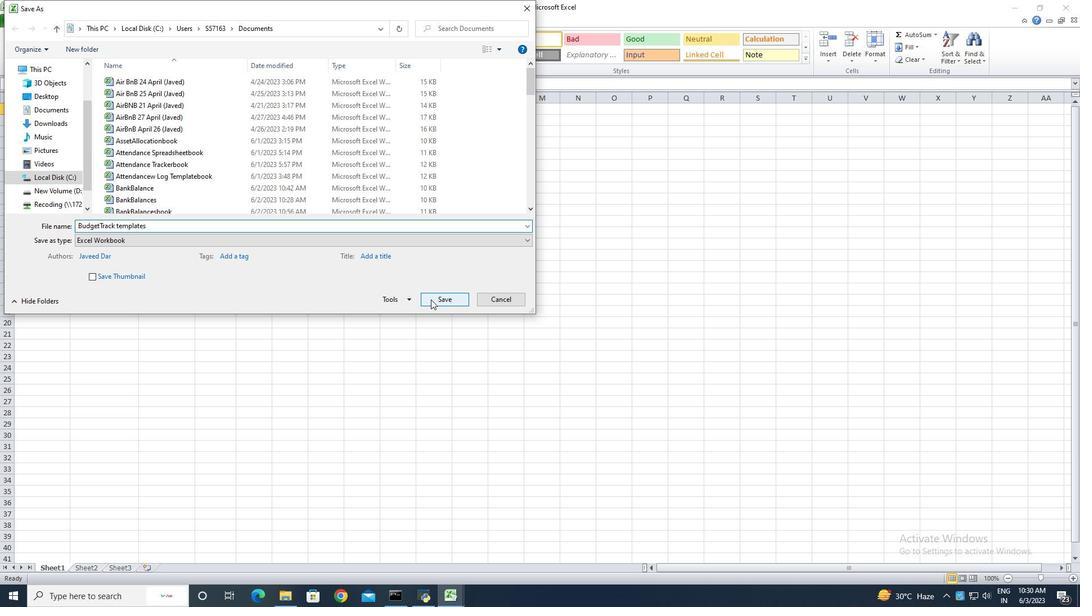 
Action: Mouse moved to (284, 317)
Screenshot: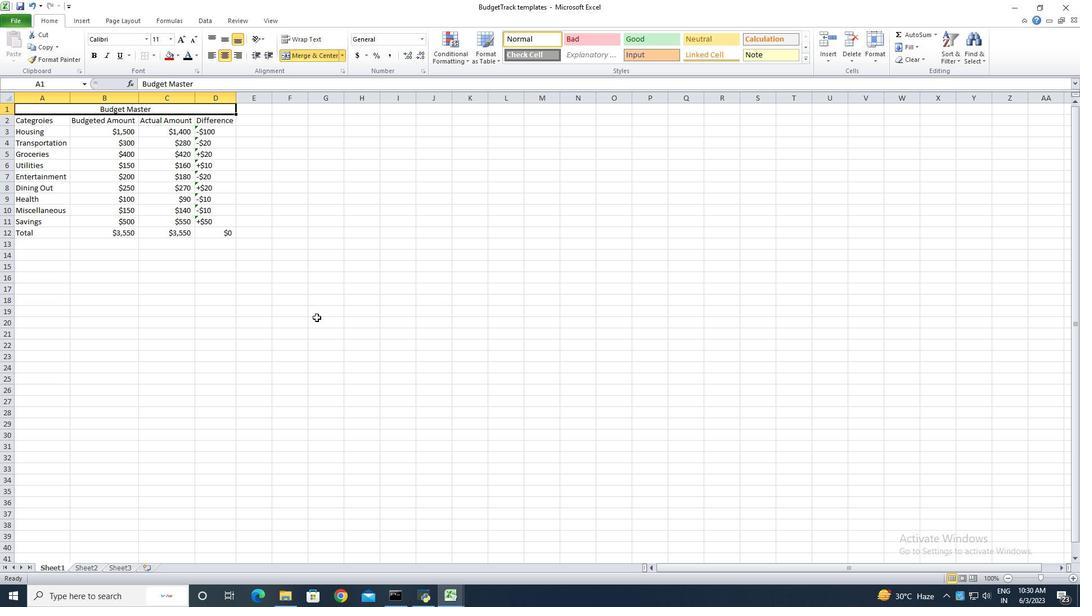 
Action: Mouse pressed left at (284, 317)
Screenshot: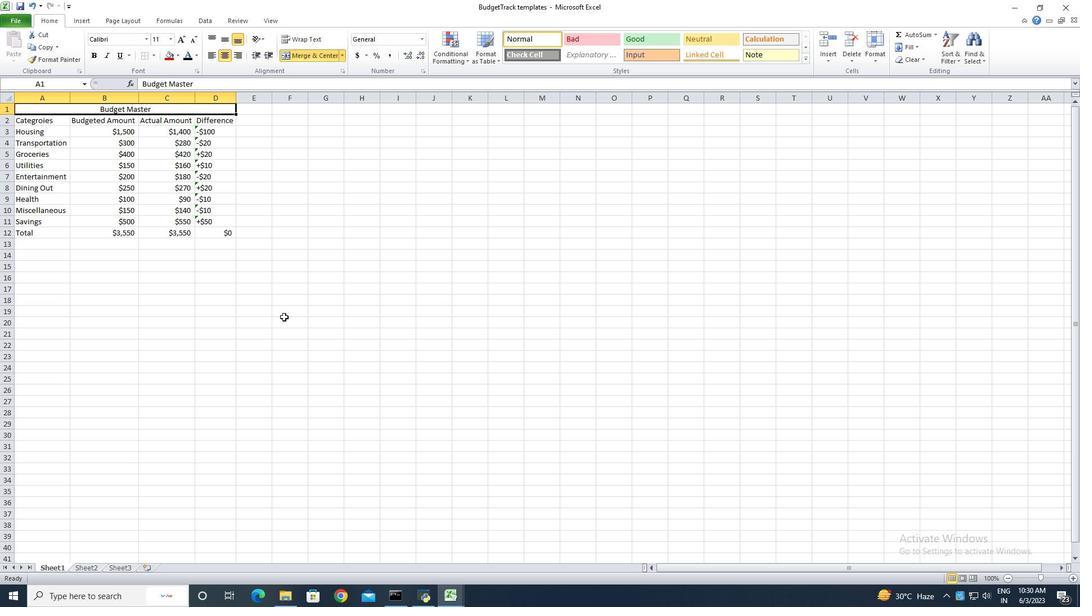 
Action: Key pressed ctrl+S
Screenshot: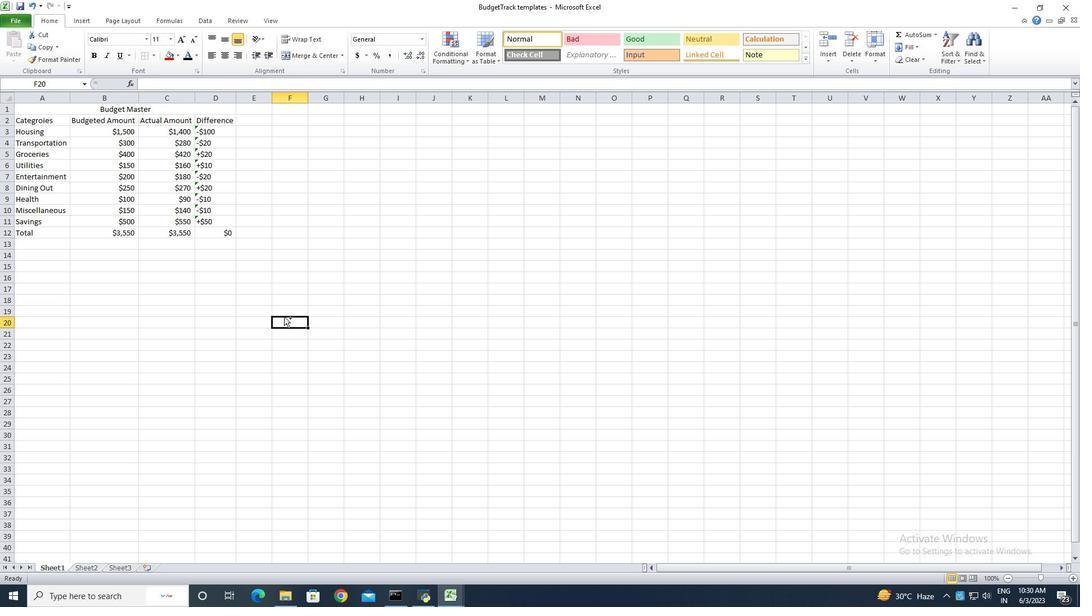 
